Task: Create in the project ZirconTech in Backlog an issue 'Develop a new tool for automated testing of network security and vulnerability assessments', assign it to team member softage.3@softage.net and change the status to IN PROGRESS.
Action: Mouse moved to (178, 334)
Screenshot: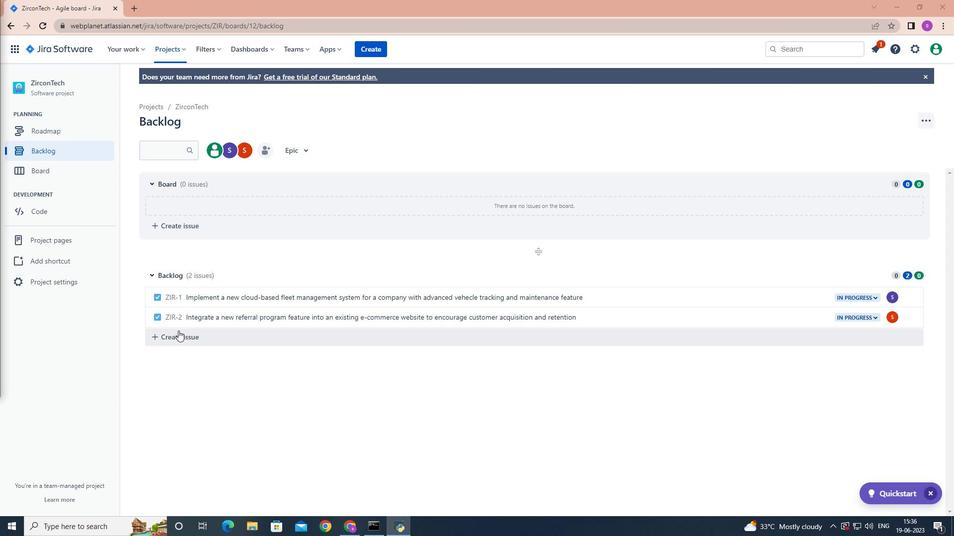
Action: Mouse pressed left at (178, 334)
Screenshot: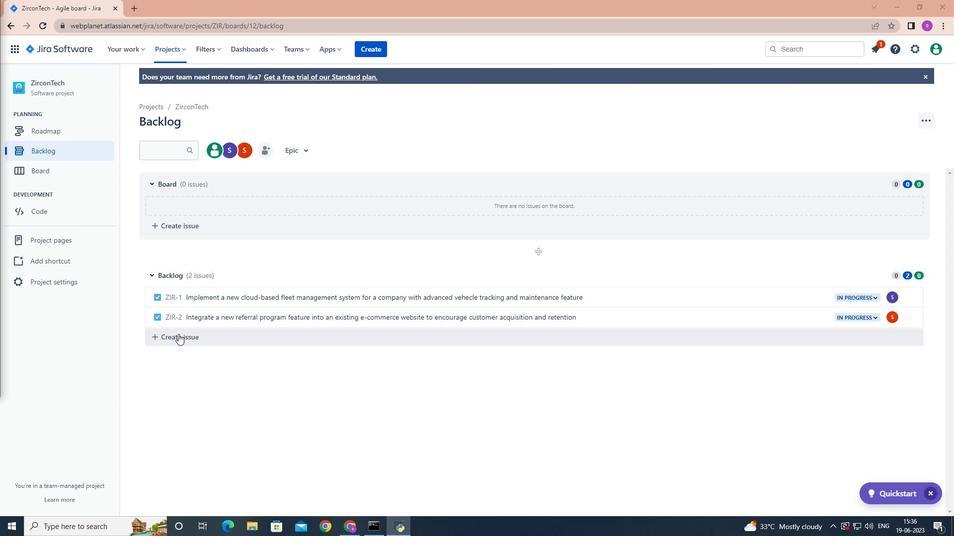 
Action: Mouse moved to (179, 334)
Screenshot: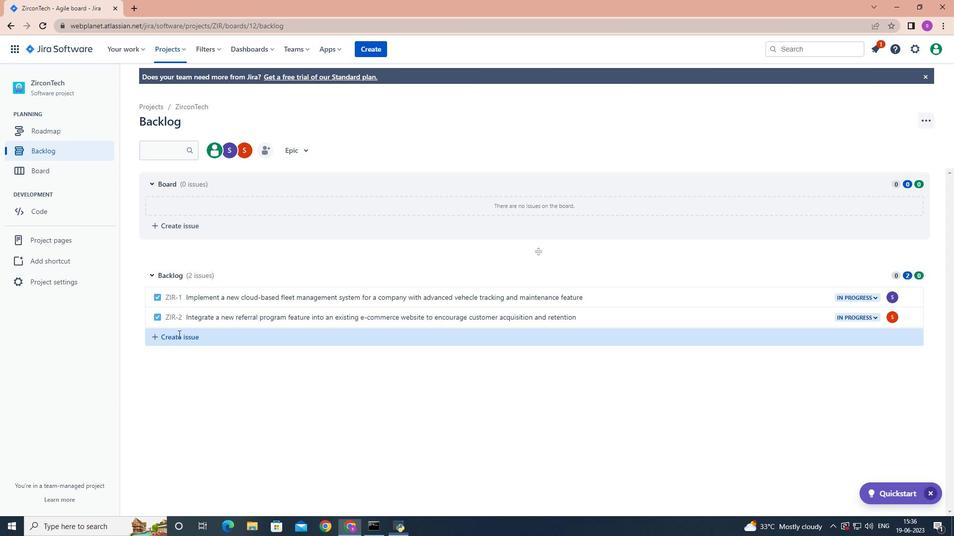 
Action: Key pressed <Key.shift>Develop<Key.space>a<Key.space>new<Key.space>tool<Key.space>for<Key.space>automated<Key.space>testing<Key.space>of<Key.space>new<Key.backspace>twork<Key.space>security<Key.space>and<Key.space>vulnerbility<Key.space>assessments<Key.enter>
Screenshot: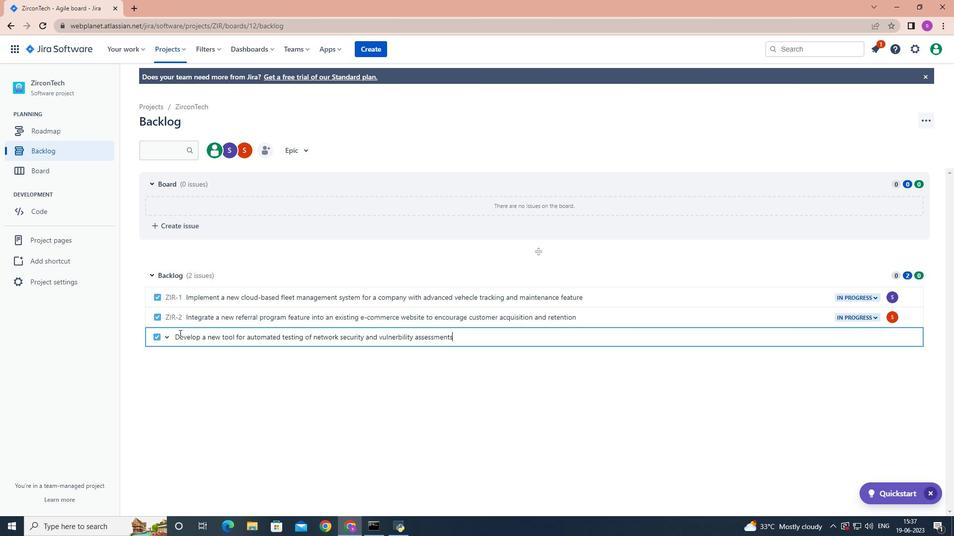 
Action: Mouse moved to (893, 338)
Screenshot: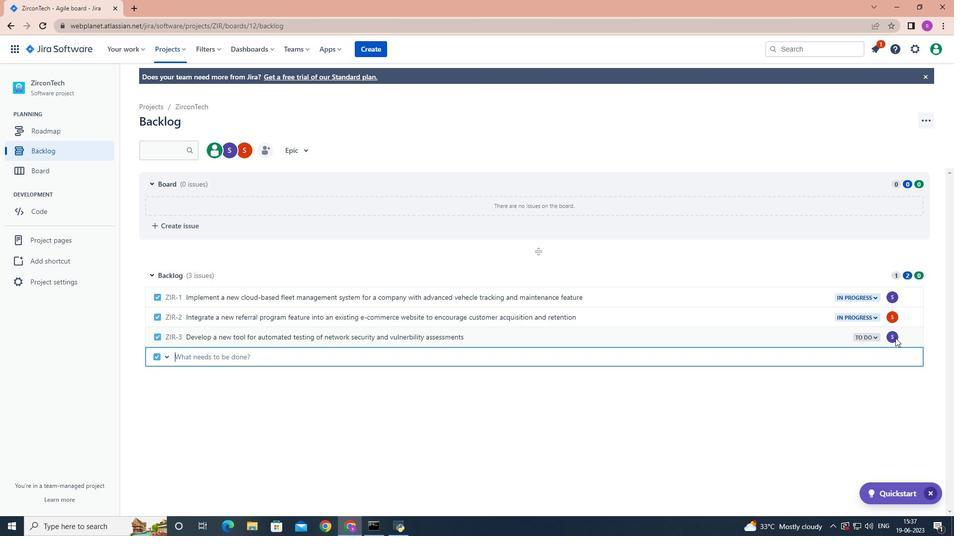 
Action: Mouse pressed left at (893, 338)
Screenshot: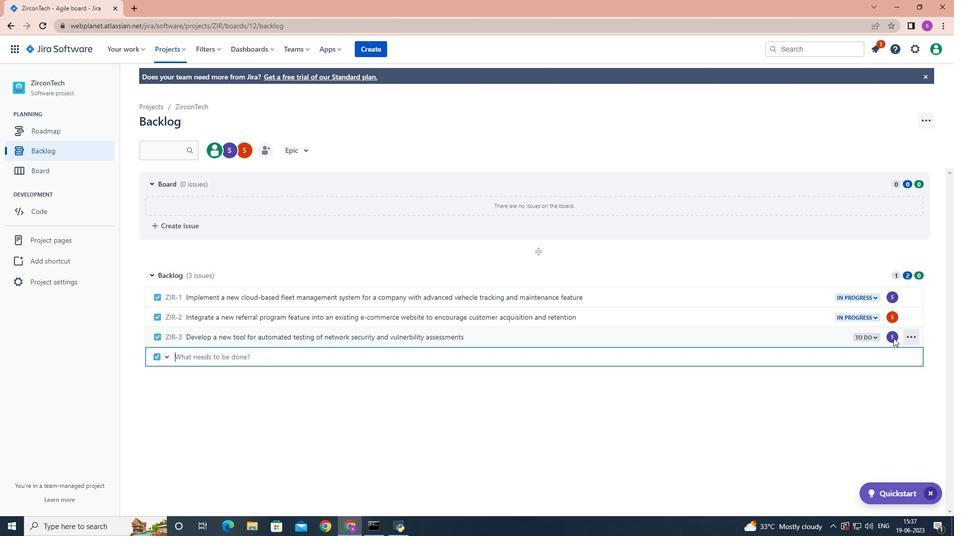 
Action: Mouse moved to (892, 338)
Screenshot: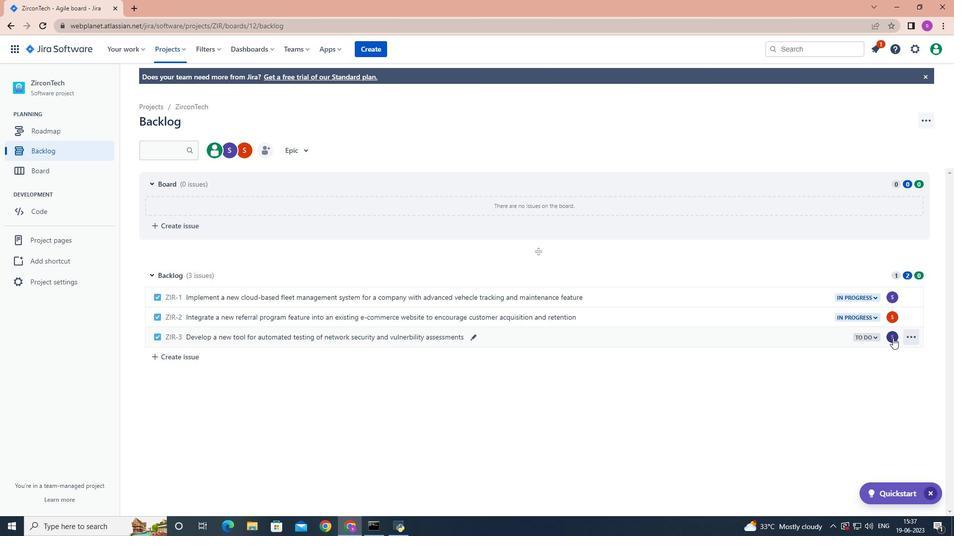 
Action: Mouse pressed left at (892, 338)
Screenshot: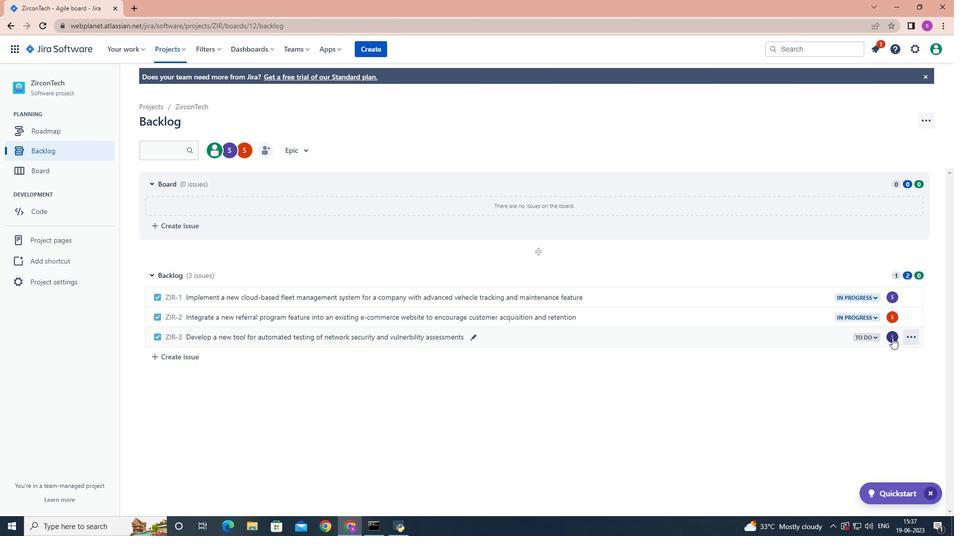 
Action: Key pressed sofatge.3
Screenshot: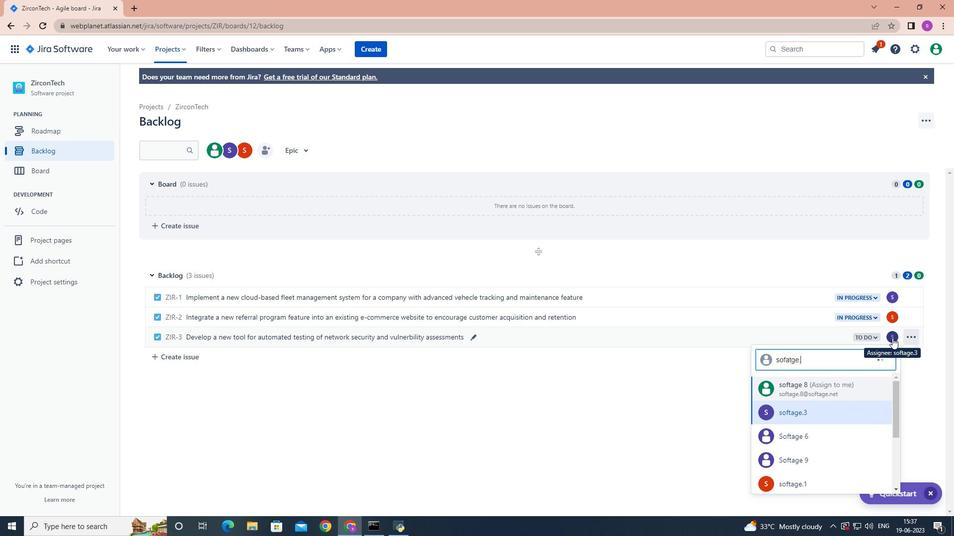 
Action: Mouse moved to (829, 380)
Screenshot: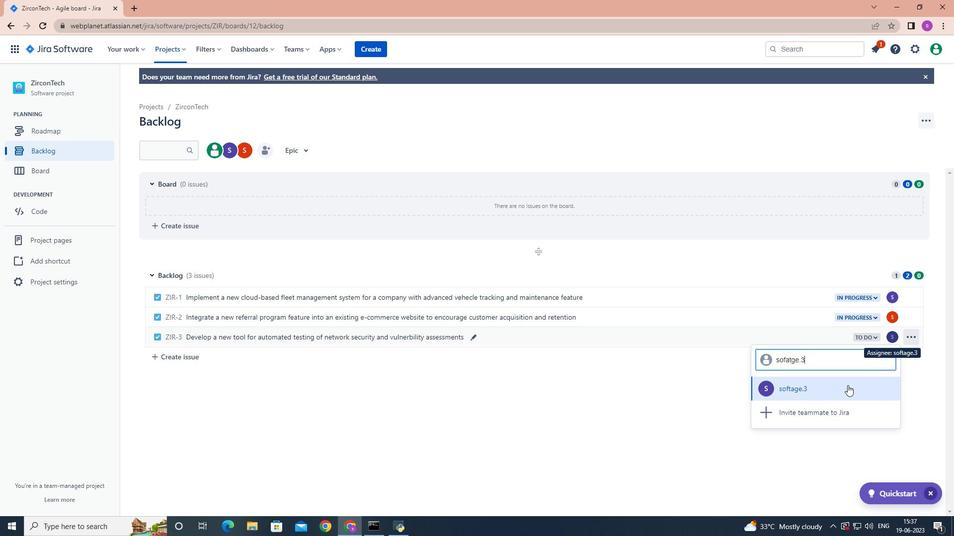 
Action: Mouse pressed left at (829, 380)
Screenshot: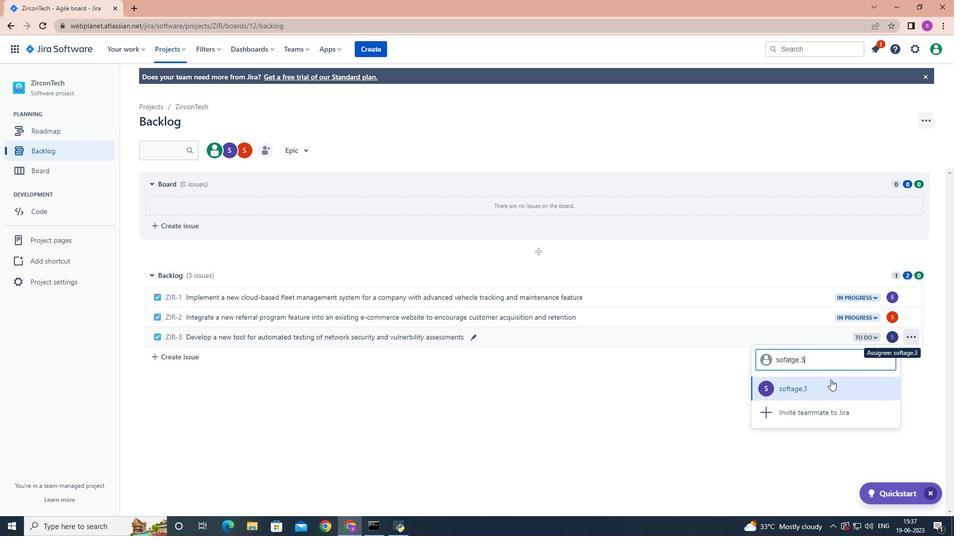 
Action: Mouse moved to (875, 336)
Screenshot: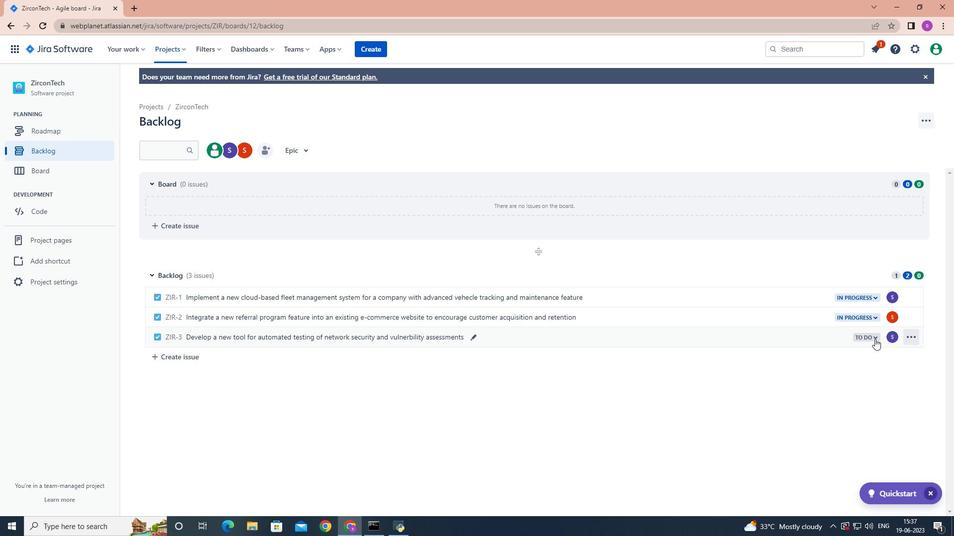 
Action: Mouse pressed left at (875, 336)
Screenshot: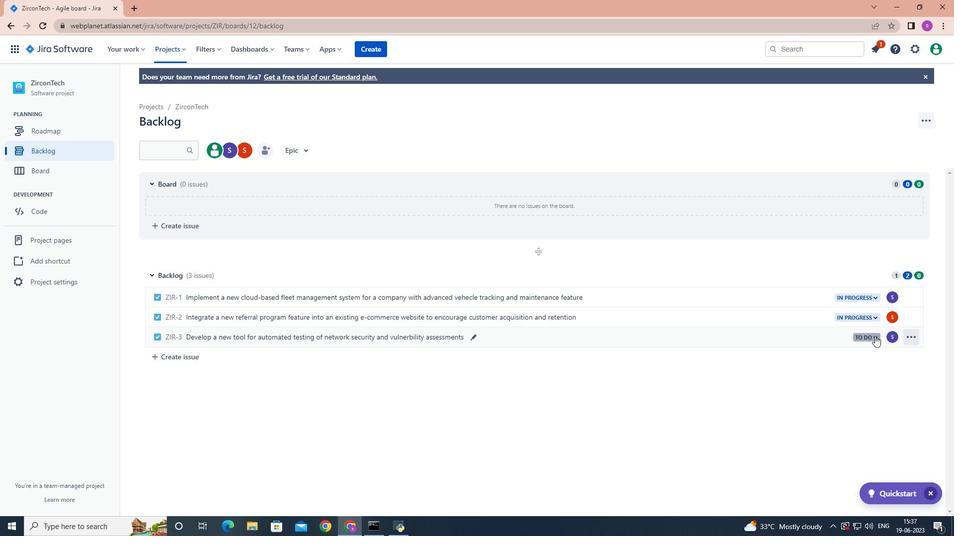 
Action: Mouse moved to (792, 355)
Screenshot: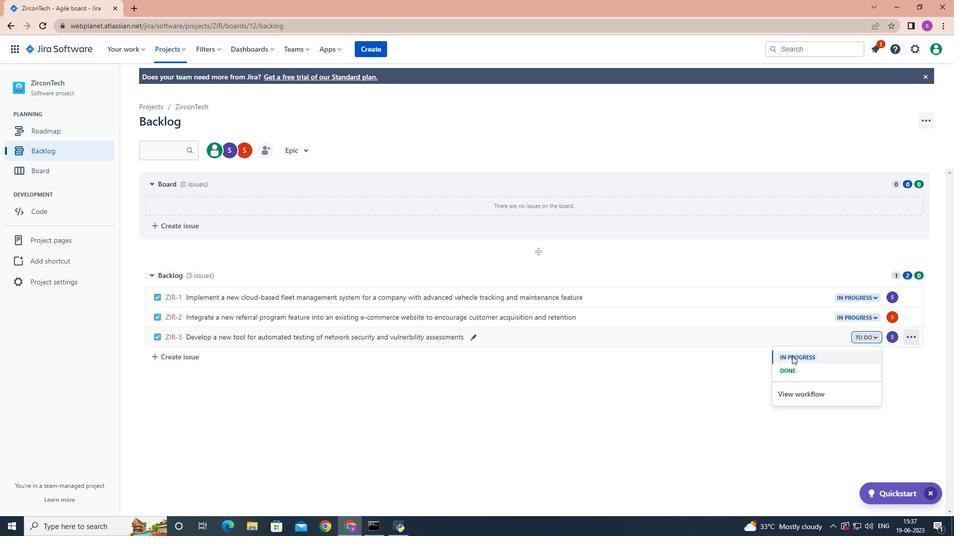 
Action: Mouse pressed left at (792, 355)
Screenshot: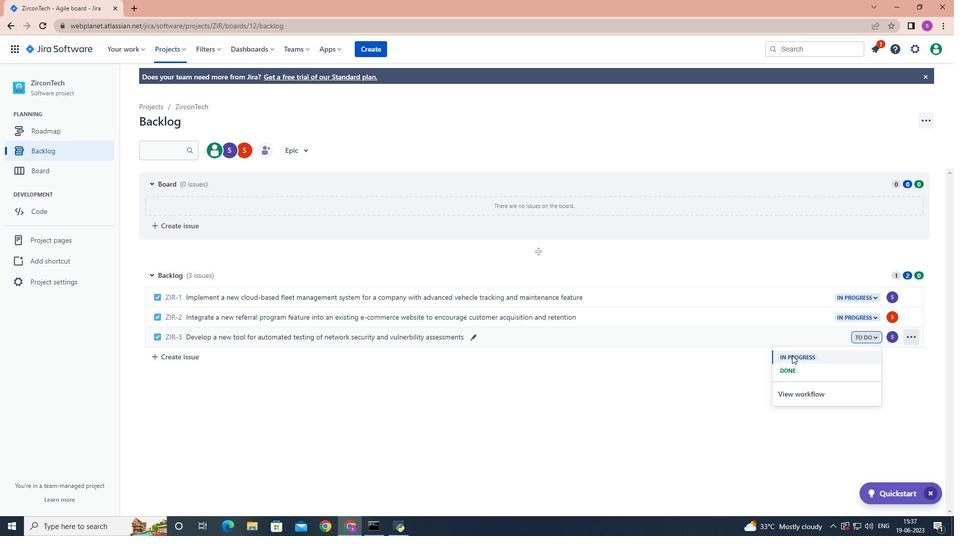 
Action: Mouse moved to (659, 468)
Screenshot: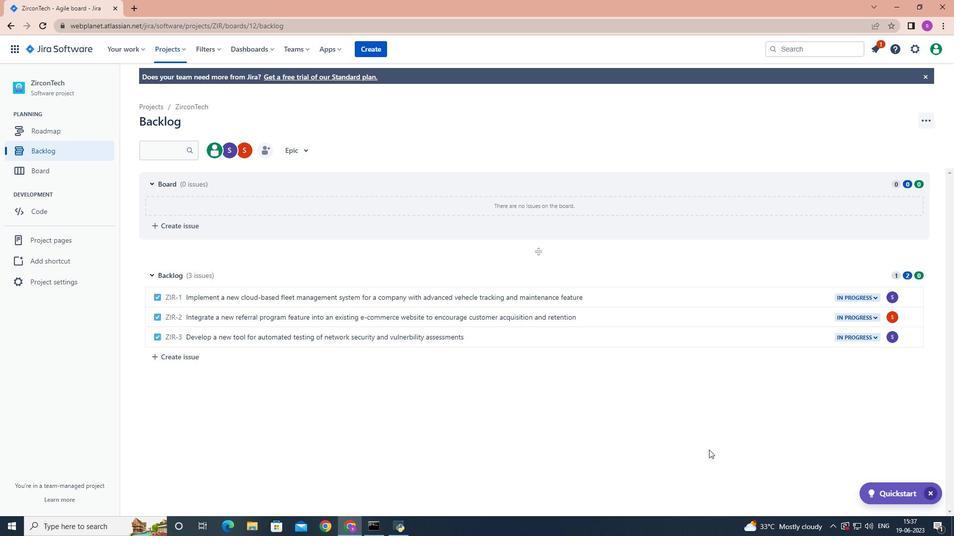 
